 Task: Create a rule from the Agile list, Priority changed -> Complete task in the project Ubertech if Priority Cleared then Complete Task.
Action: Mouse moved to (48, 286)
Screenshot: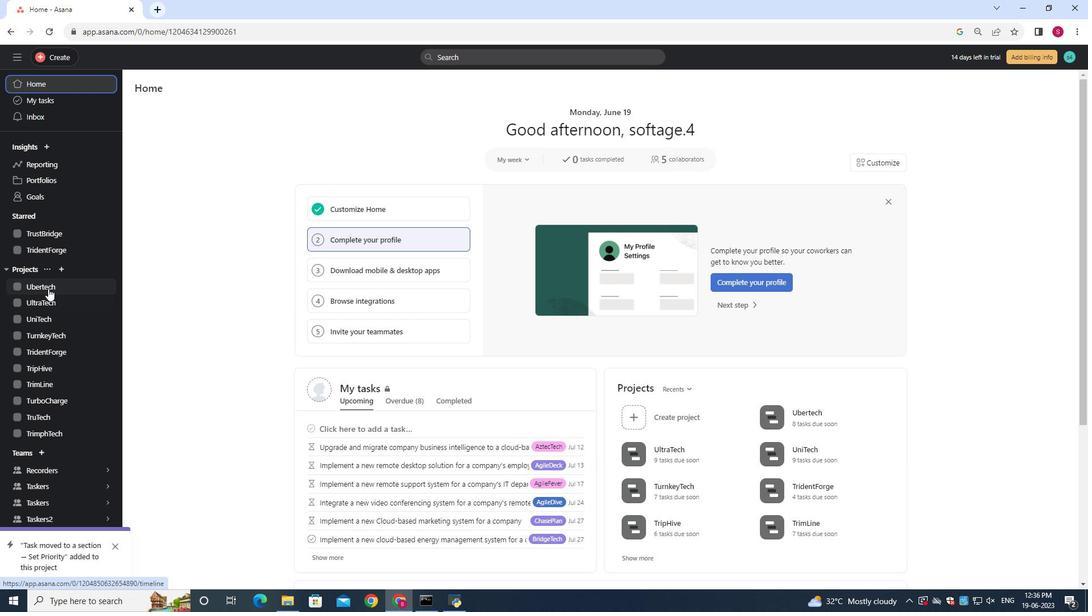 
Action: Mouse pressed left at (48, 286)
Screenshot: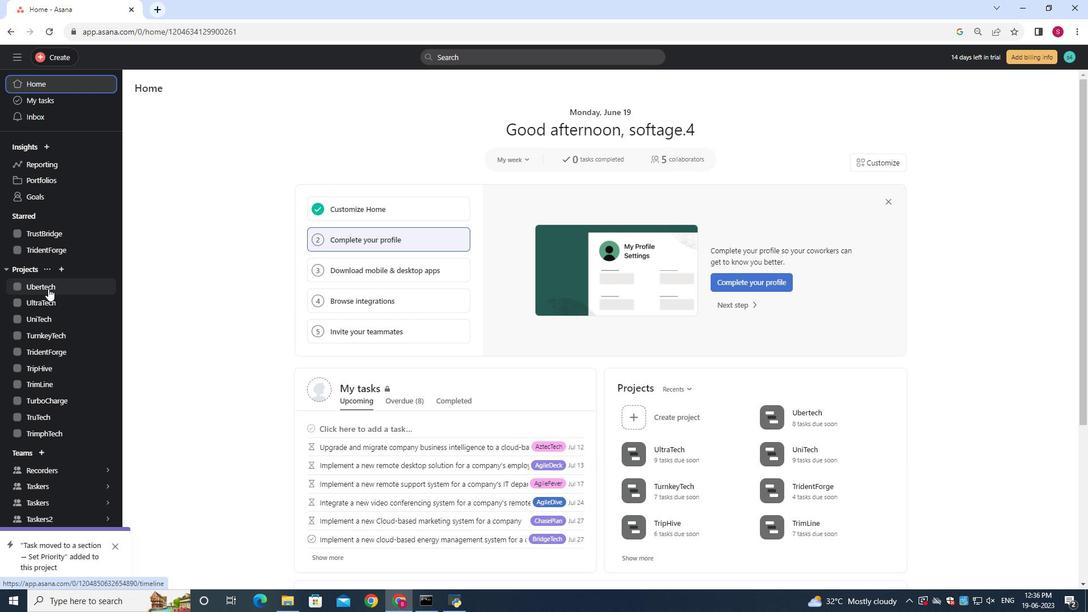 
Action: Mouse moved to (1041, 93)
Screenshot: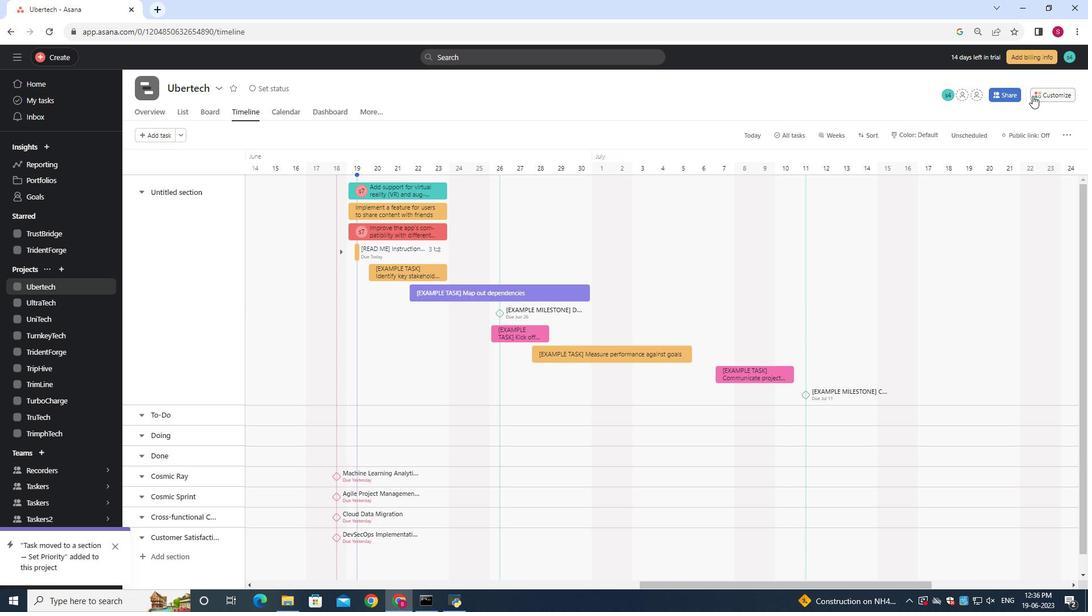 
Action: Mouse pressed left at (1041, 93)
Screenshot: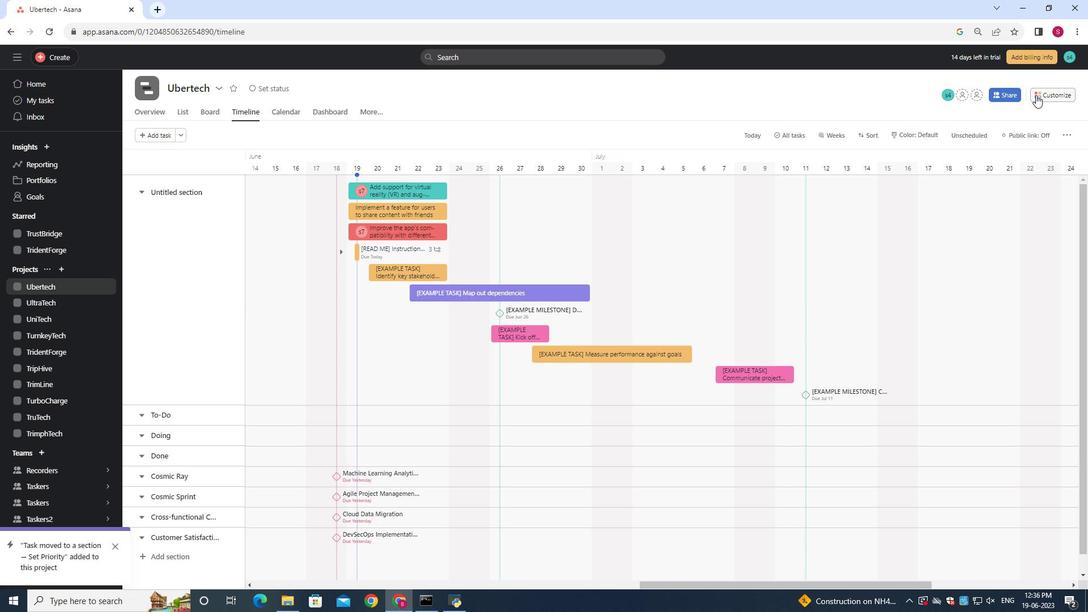 
Action: Mouse moved to (875, 260)
Screenshot: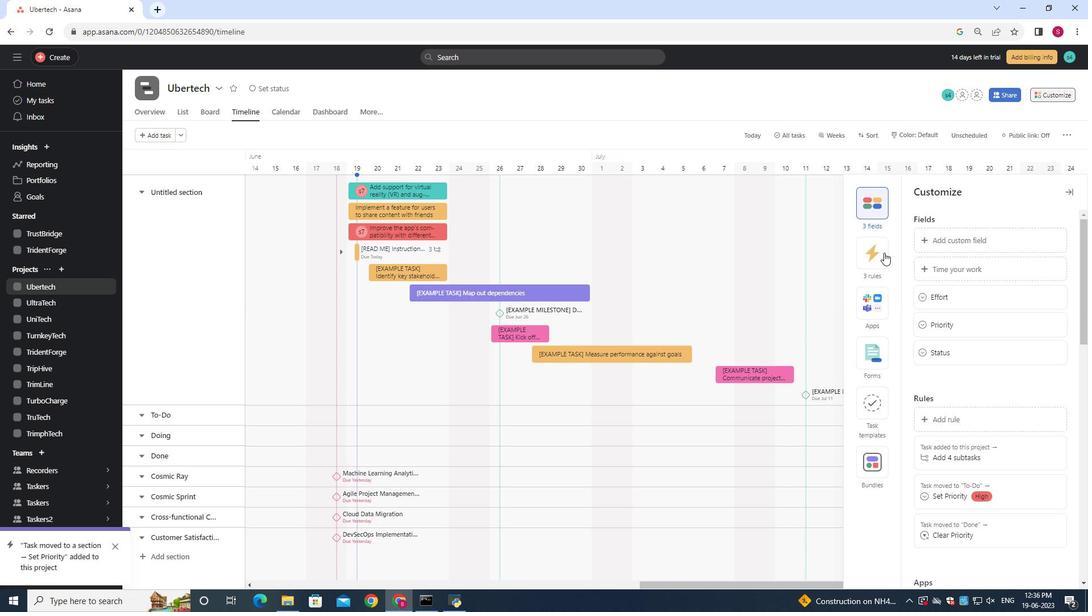 
Action: Mouse pressed left at (875, 260)
Screenshot: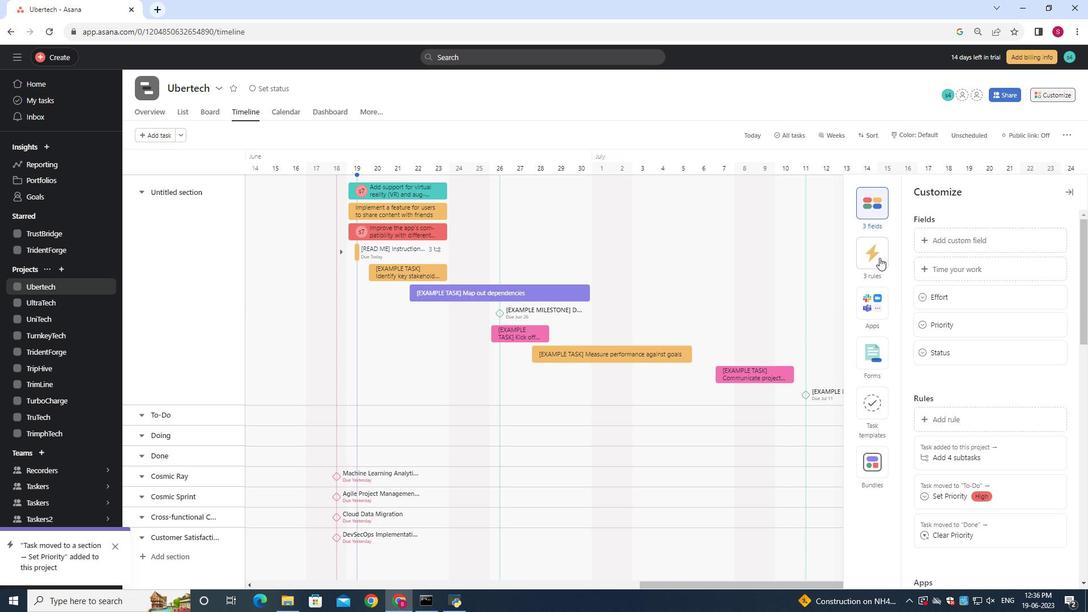 
Action: Mouse moved to (946, 240)
Screenshot: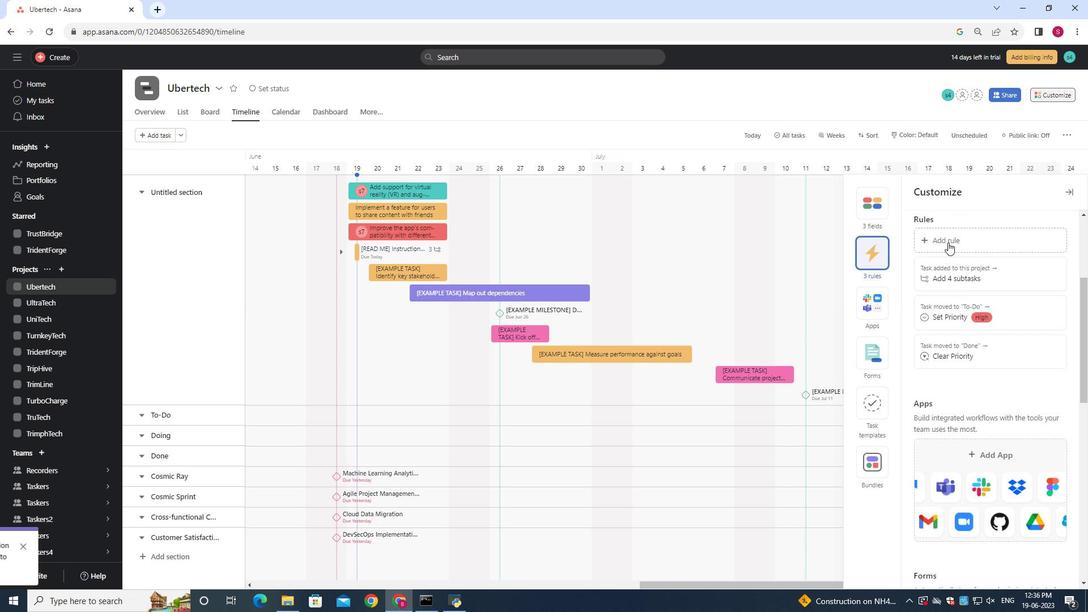 
Action: Mouse pressed left at (946, 240)
Screenshot: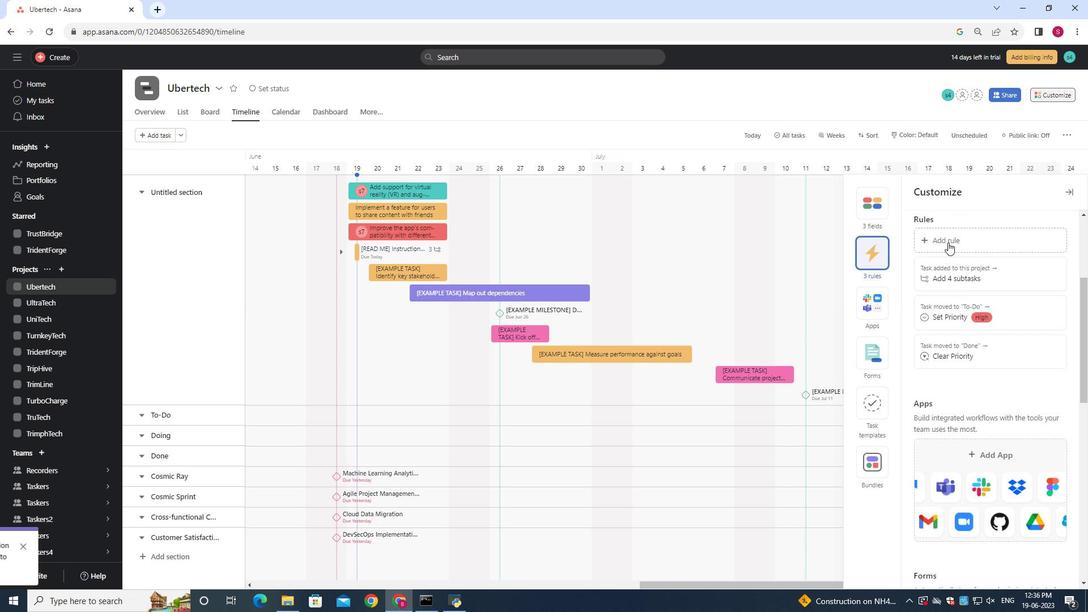 
Action: Mouse moved to (270, 160)
Screenshot: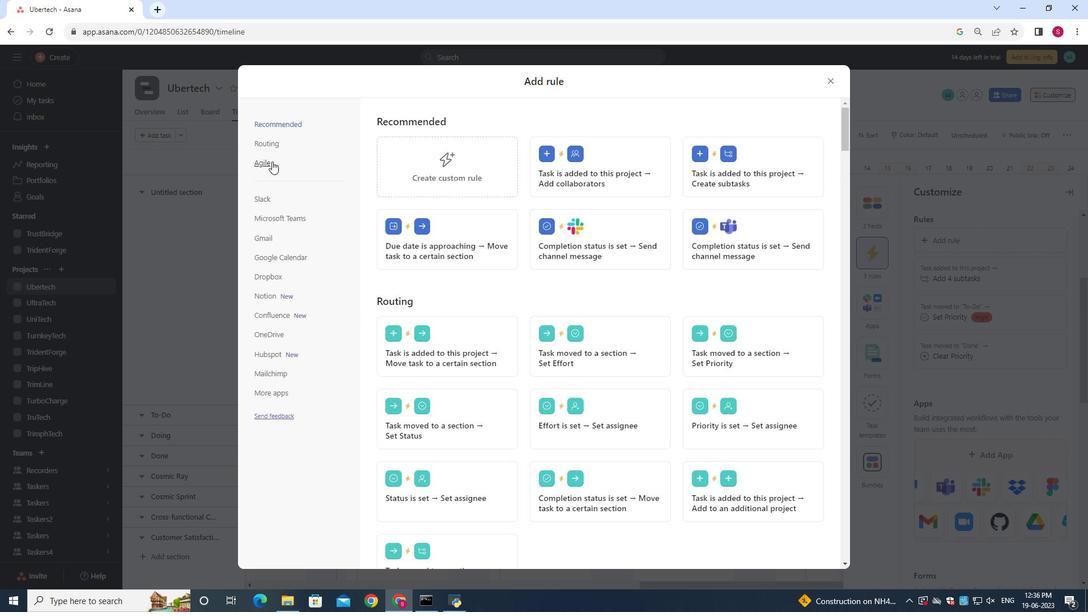 
Action: Mouse pressed left at (270, 160)
Screenshot: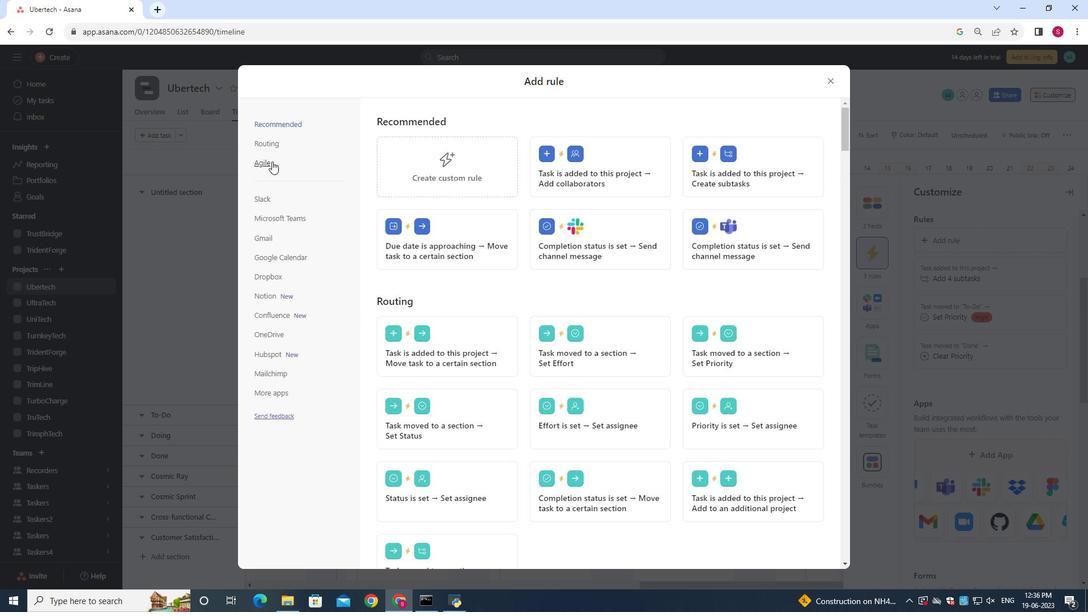 
Action: Mouse moved to (731, 166)
Screenshot: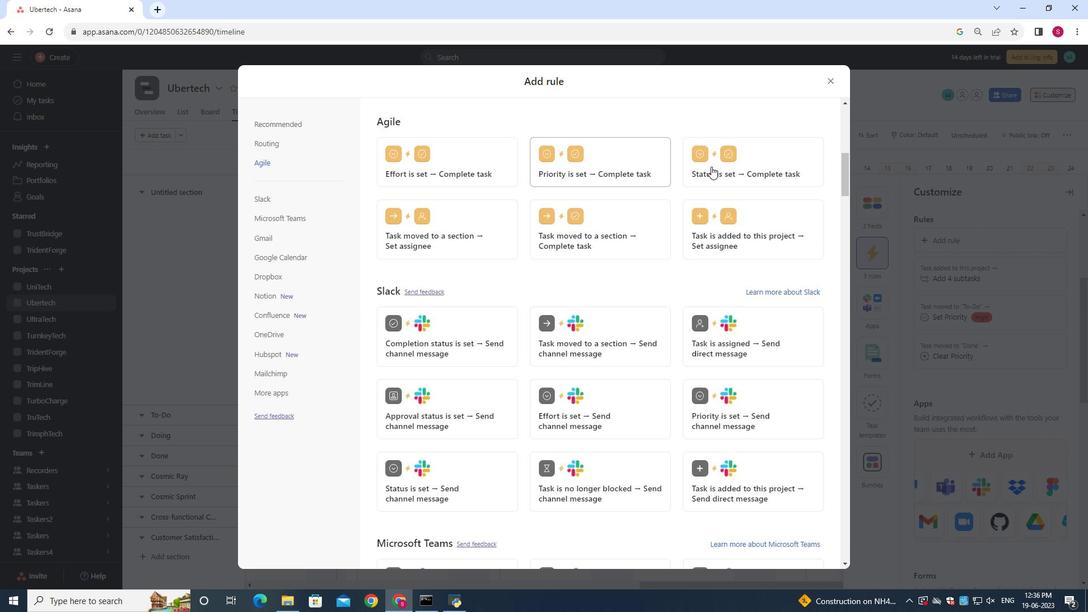 
Action: Mouse pressed left at (731, 166)
Screenshot: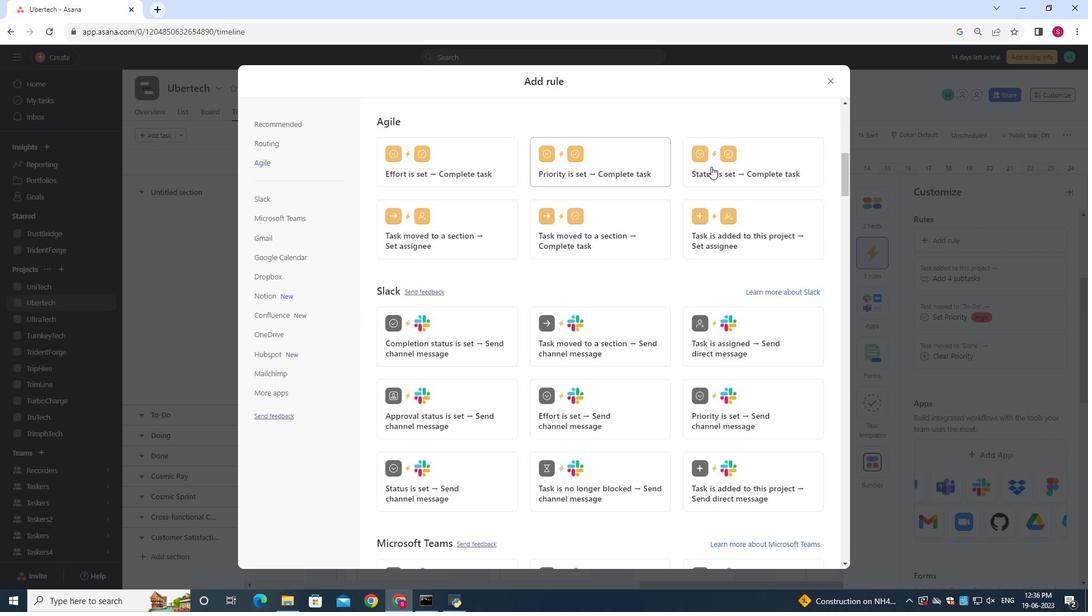 
Action: Mouse moved to (698, 188)
Screenshot: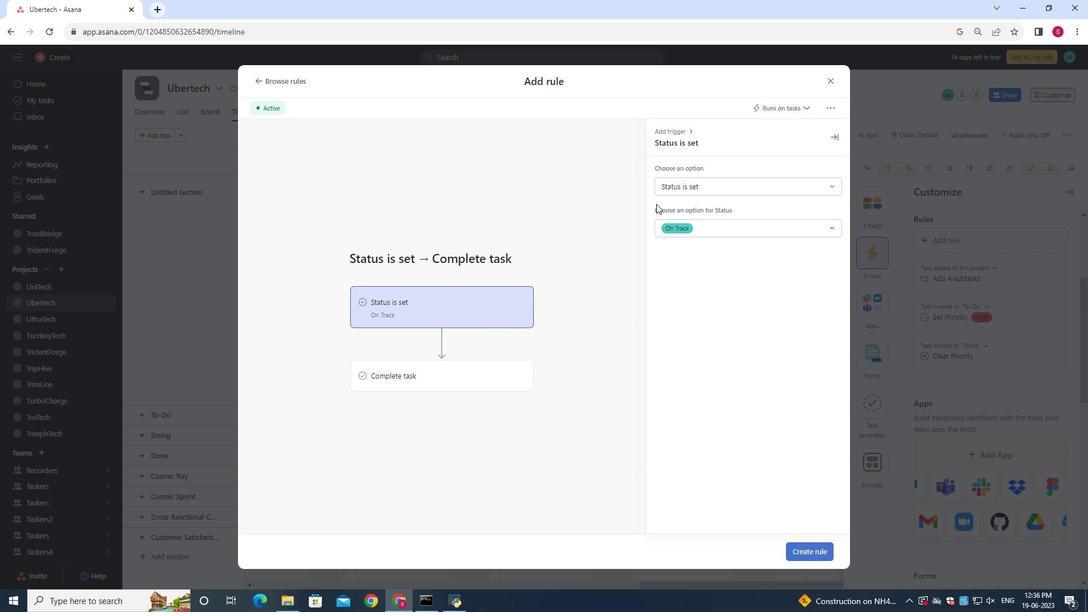 
Action: Mouse pressed left at (698, 188)
Screenshot: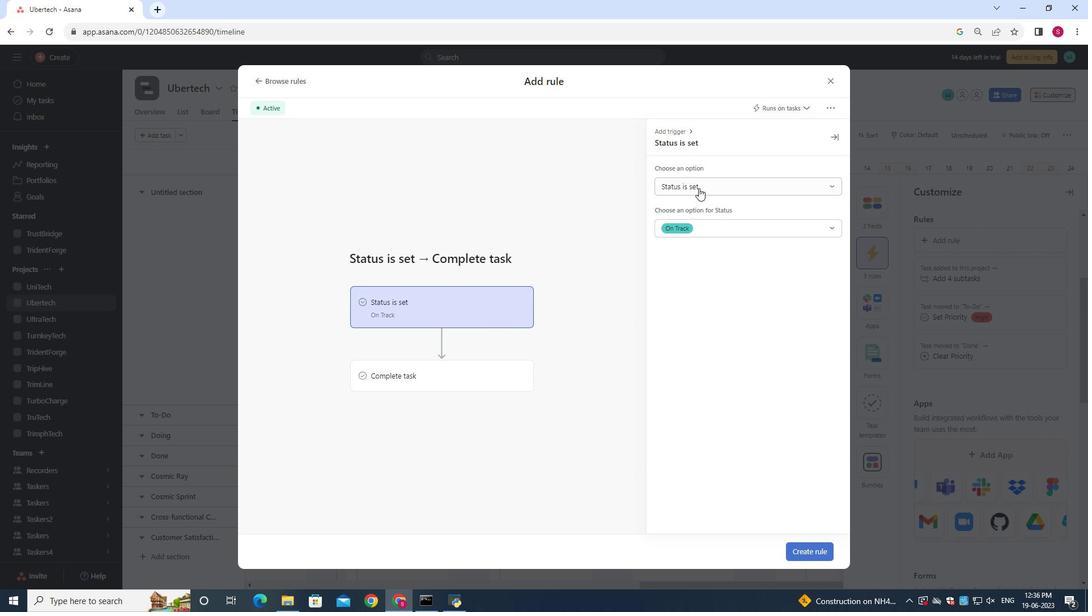 
Action: Mouse moved to (690, 224)
Screenshot: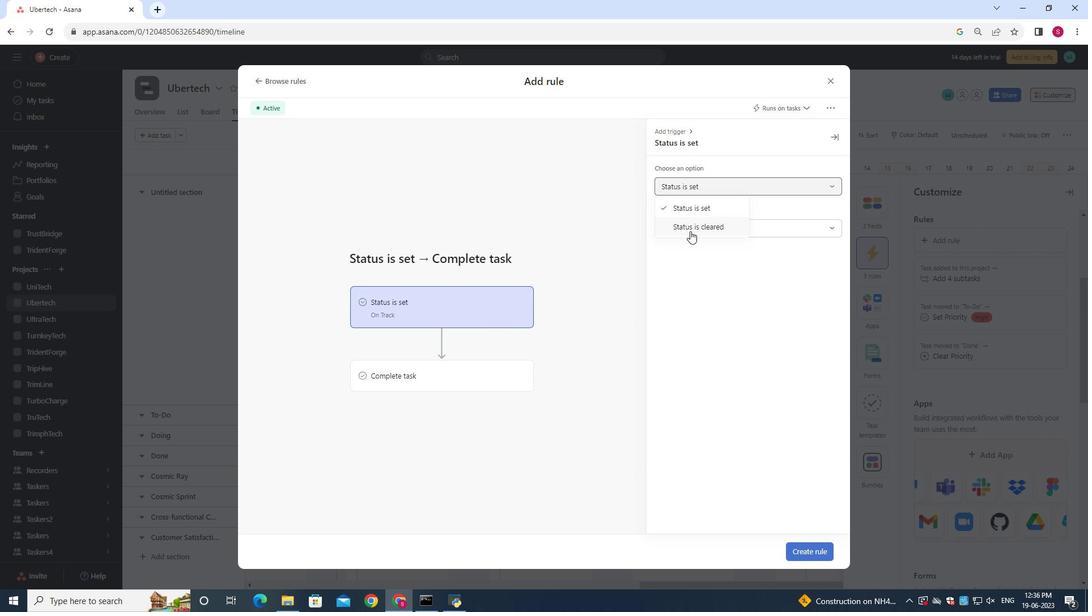 
Action: Mouse pressed left at (690, 224)
Screenshot: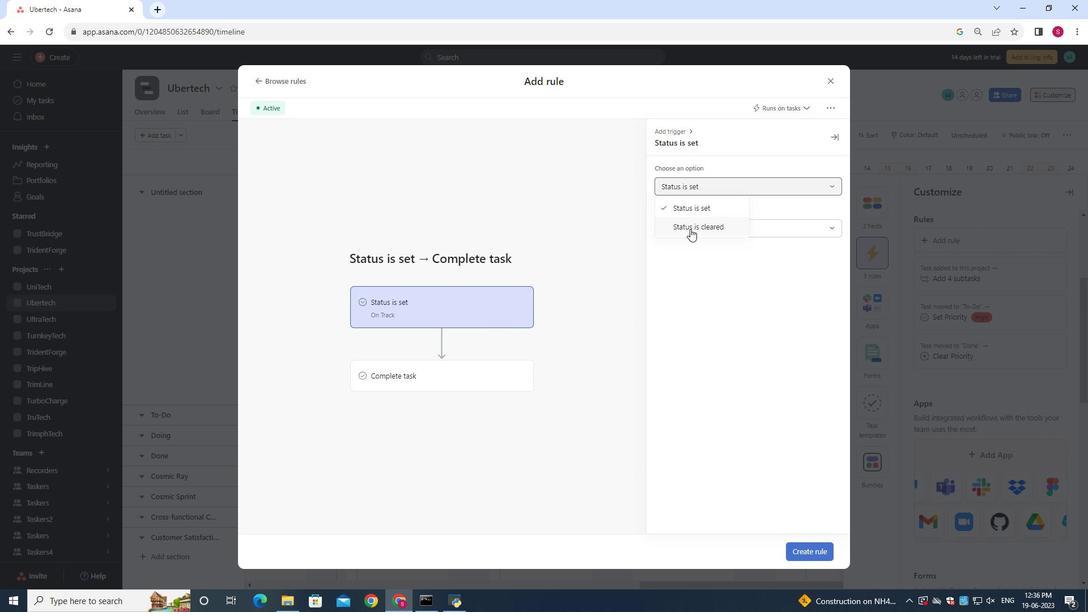 
Action: Mouse moved to (456, 387)
Screenshot: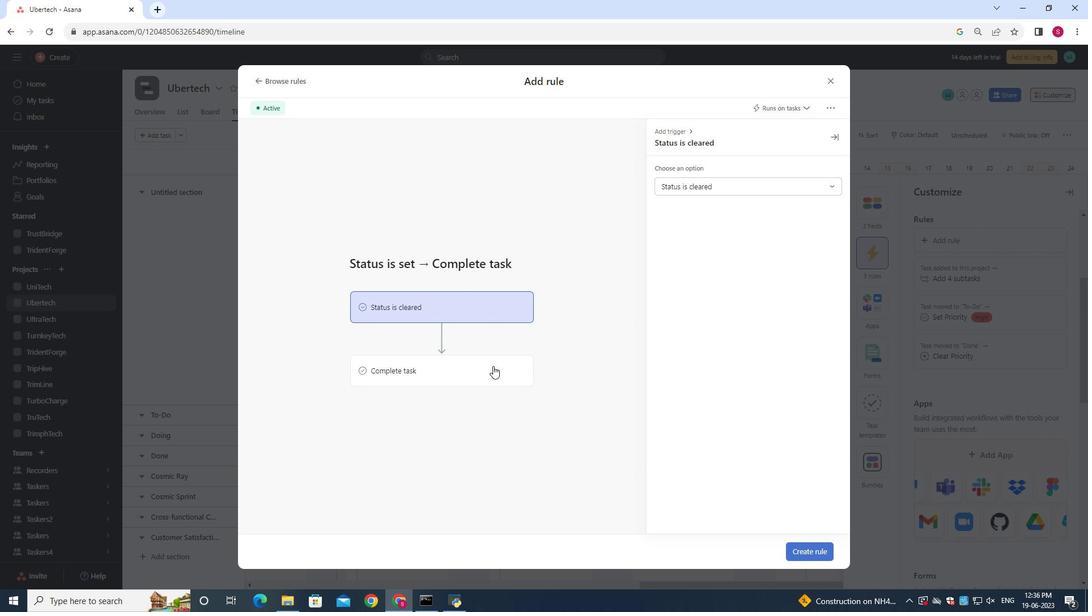 
Action: Mouse pressed left at (456, 387)
Screenshot: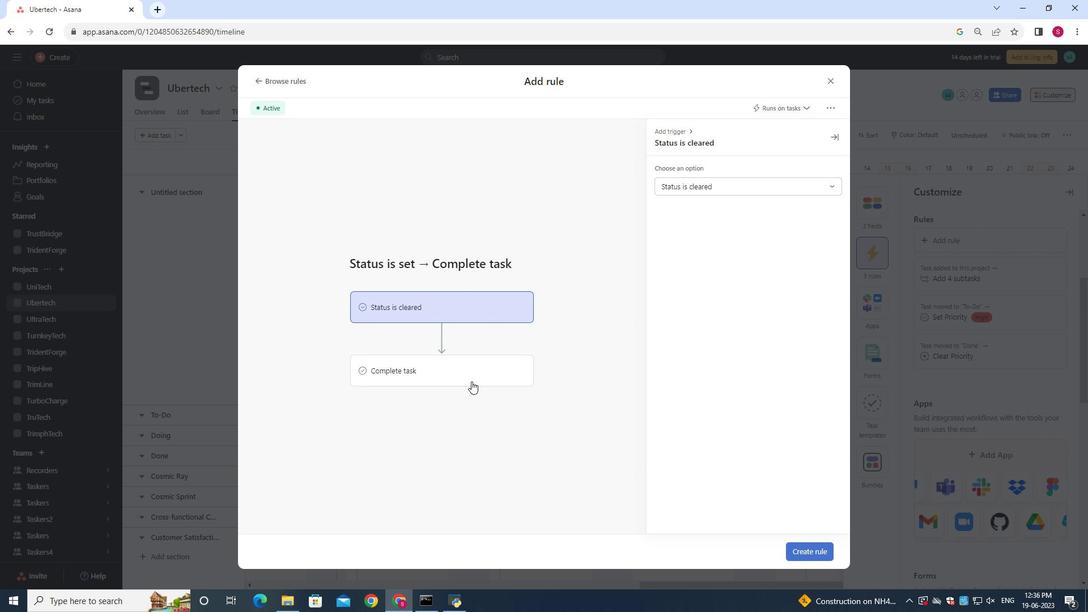 
Action: Mouse moved to (495, 363)
Screenshot: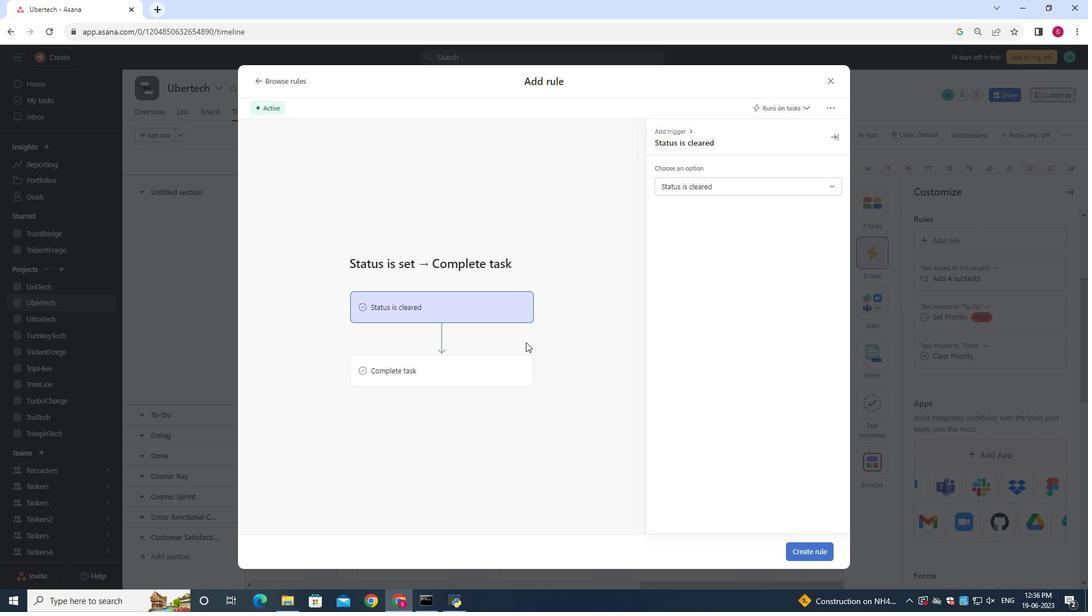 
Action: Mouse pressed left at (495, 363)
Screenshot: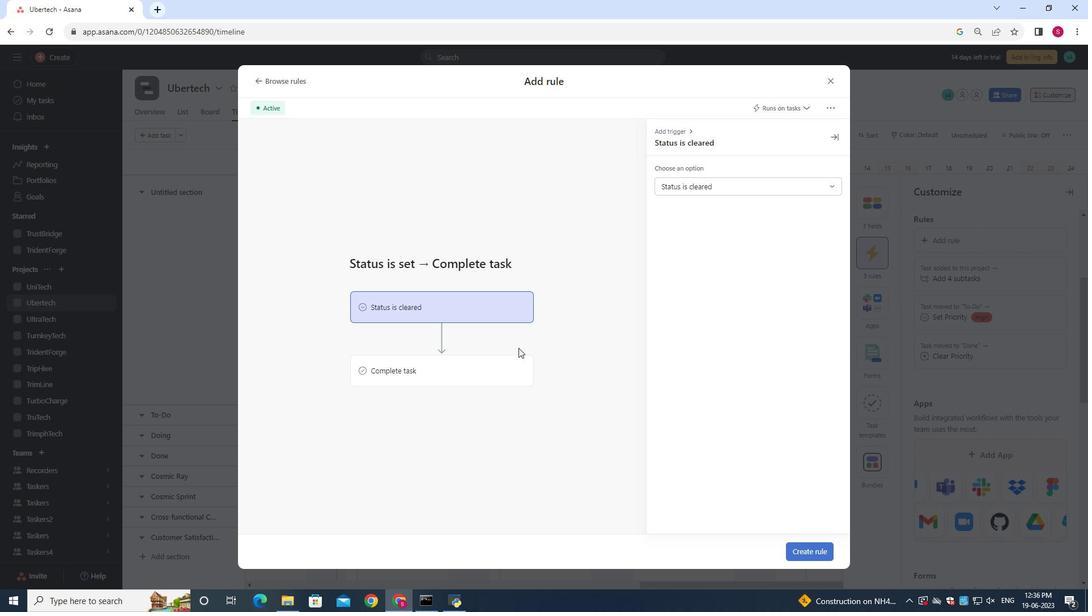 
Action: Mouse moved to (680, 185)
Screenshot: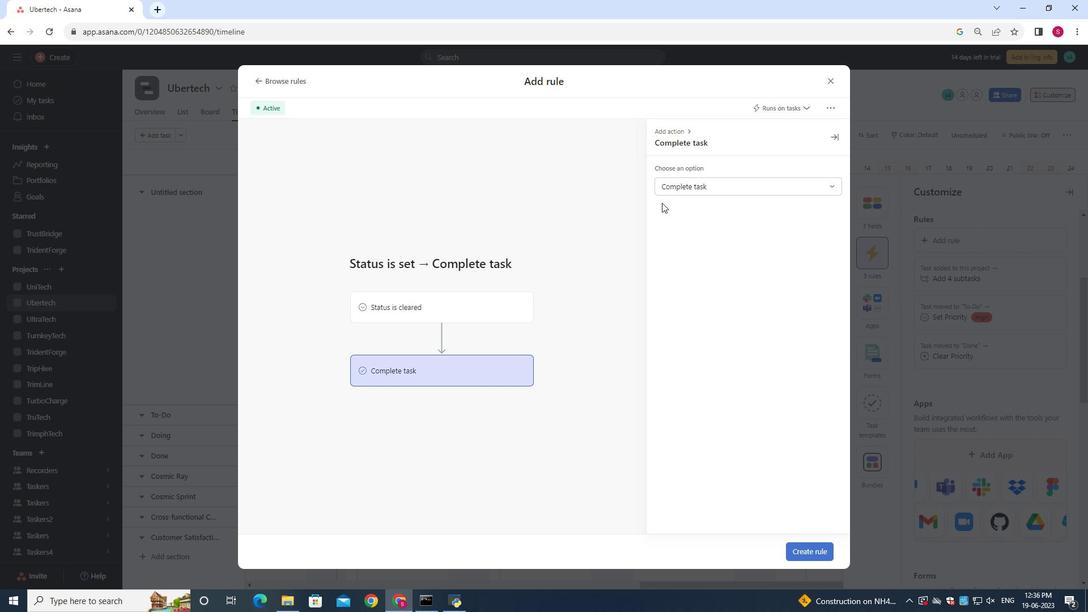 
Action: Mouse pressed left at (680, 185)
Screenshot: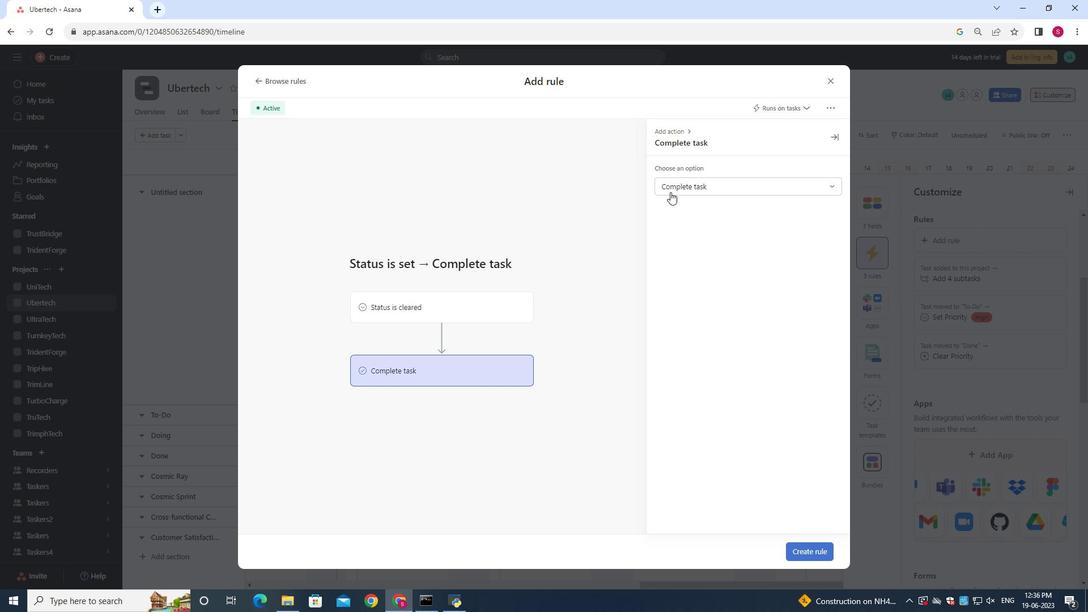 
Action: Mouse moved to (674, 209)
Screenshot: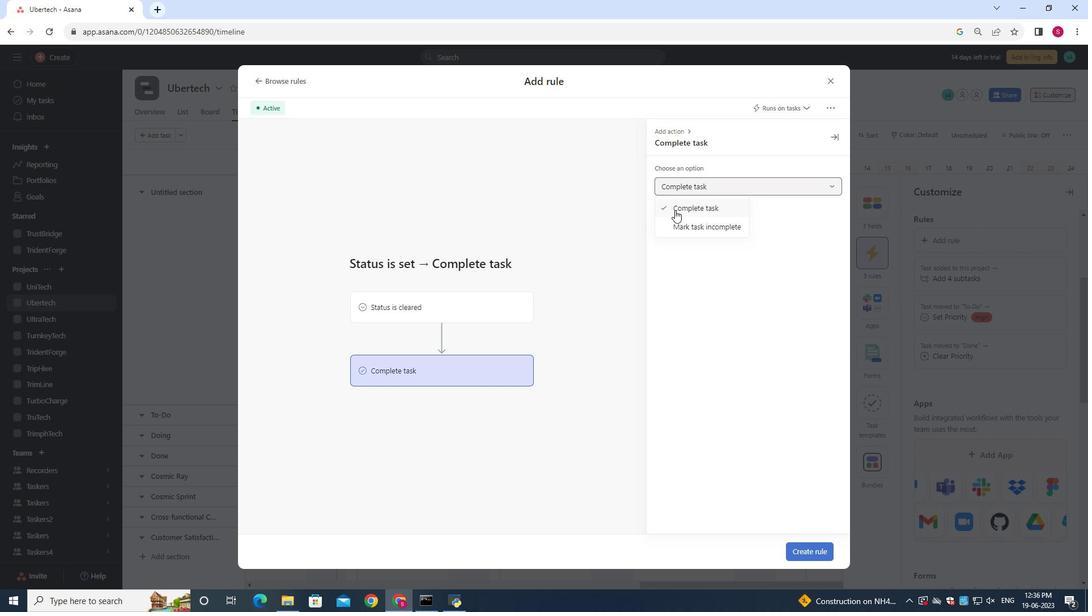 
Action: Mouse pressed left at (674, 209)
Screenshot: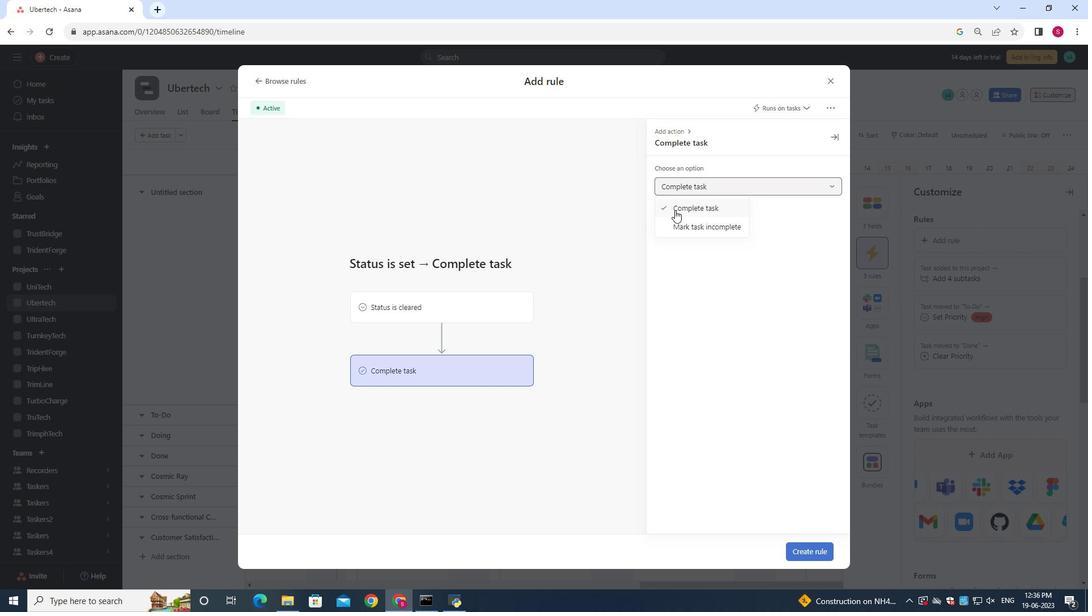
Action: Mouse moved to (804, 549)
Screenshot: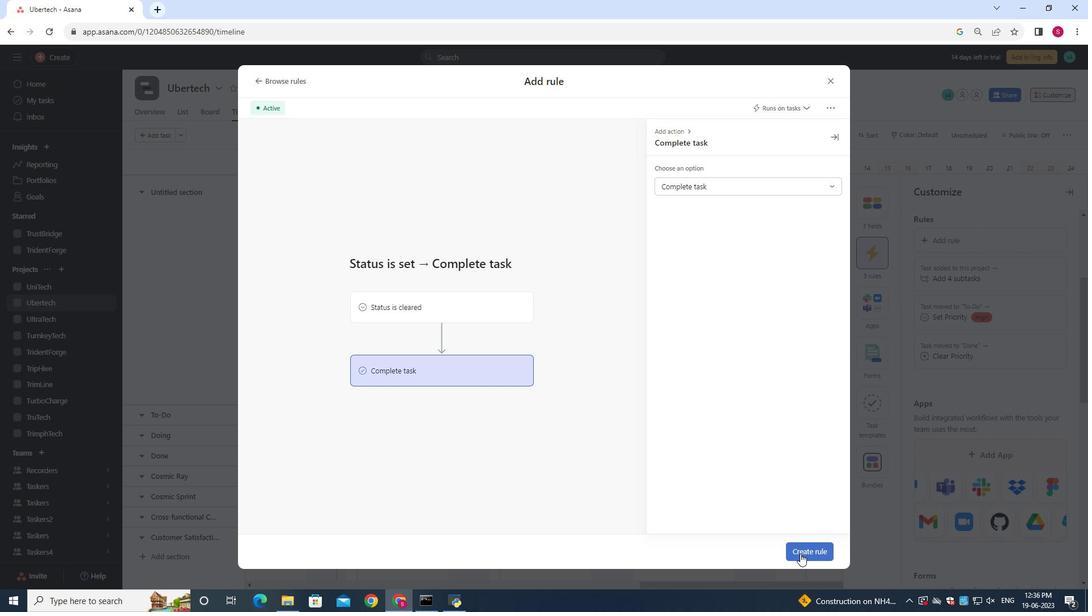 
Action: Mouse pressed left at (804, 549)
Screenshot: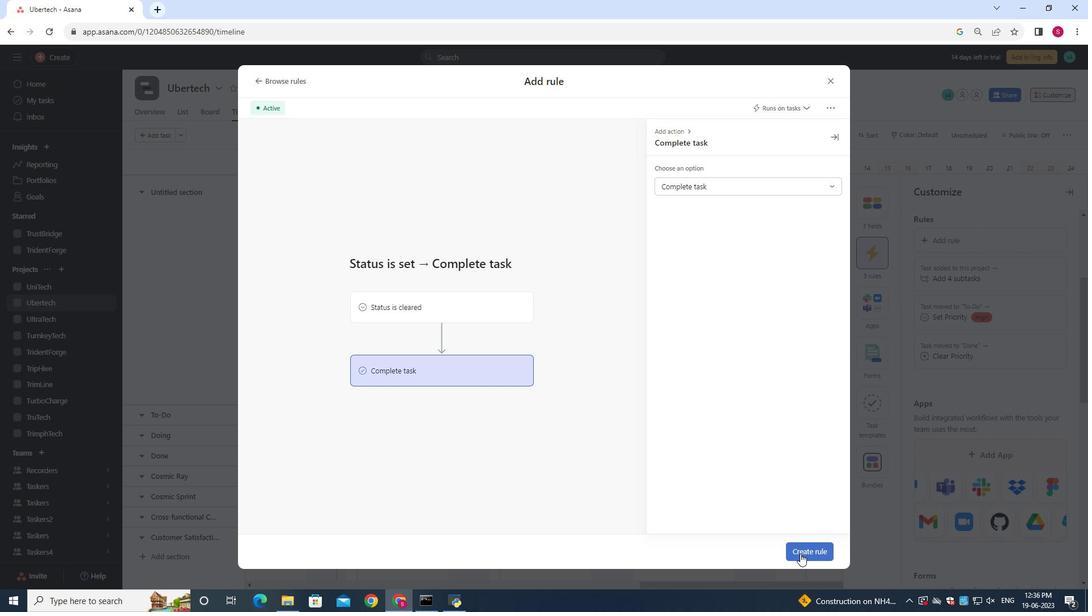 
Action: Mouse moved to (759, 438)
Screenshot: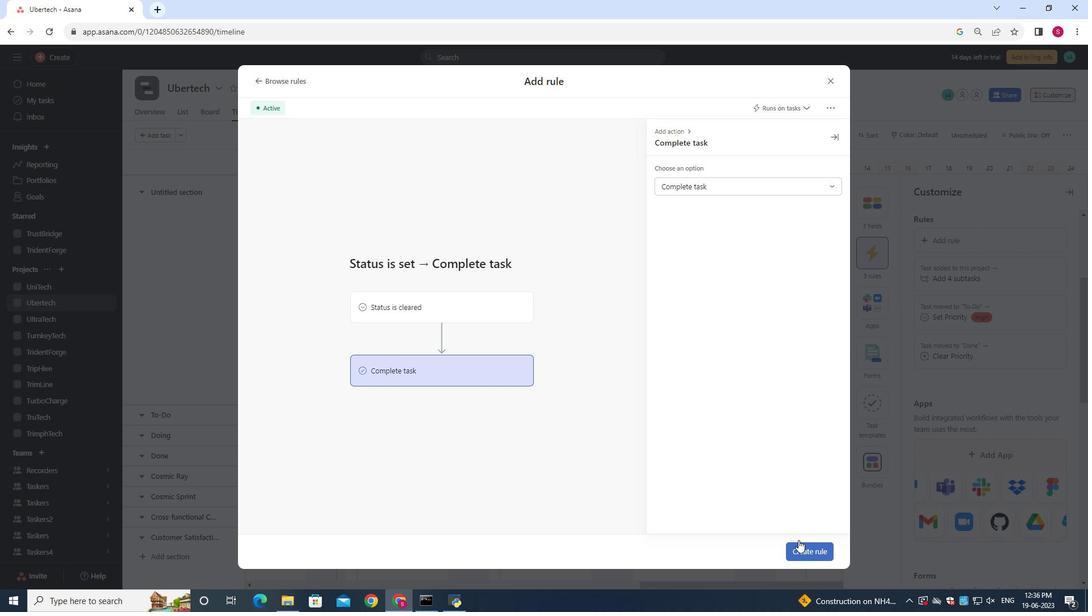 
